 Task: Add a signature Kenneth Davis containing With sincere appreciation and gratitude, Kenneth Davis to email address softage.3@softage.net and add a folder Product development
Action: Mouse pressed left at (92, 107)
Screenshot: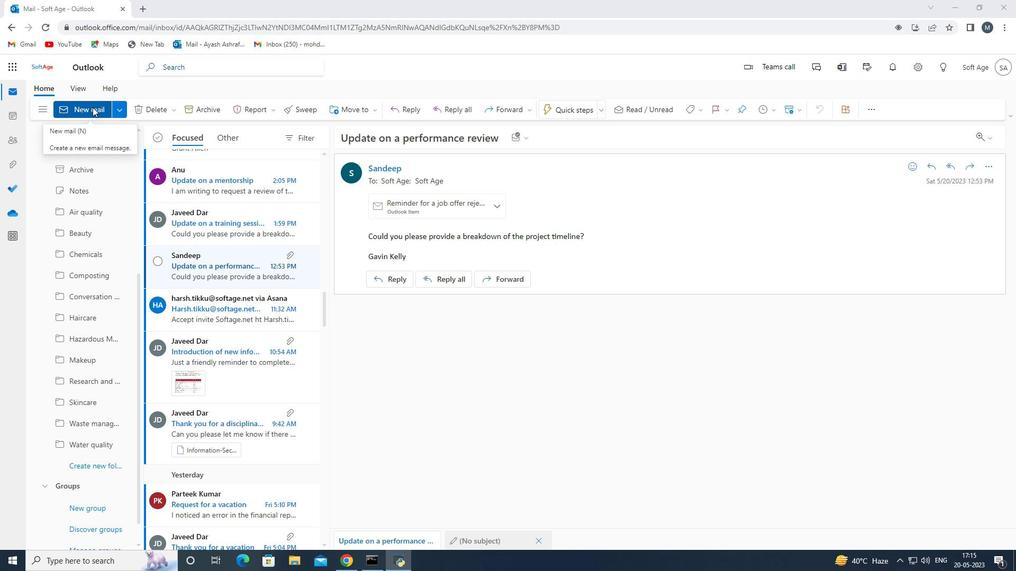 
Action: Mouse moved to (697, 111)
Screenshot: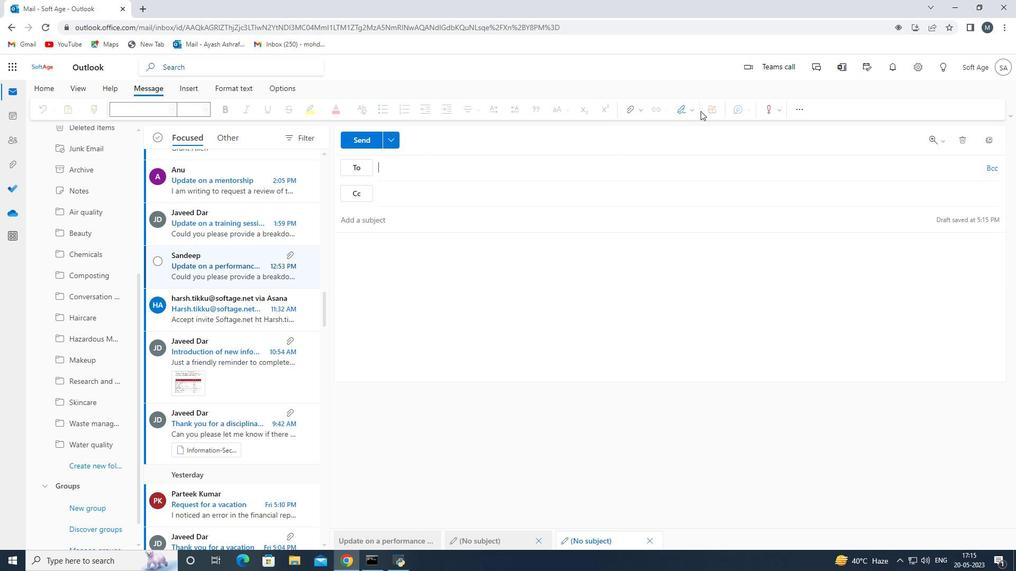 
Action: Mouse pressed left at (697, 111)
Screenshot: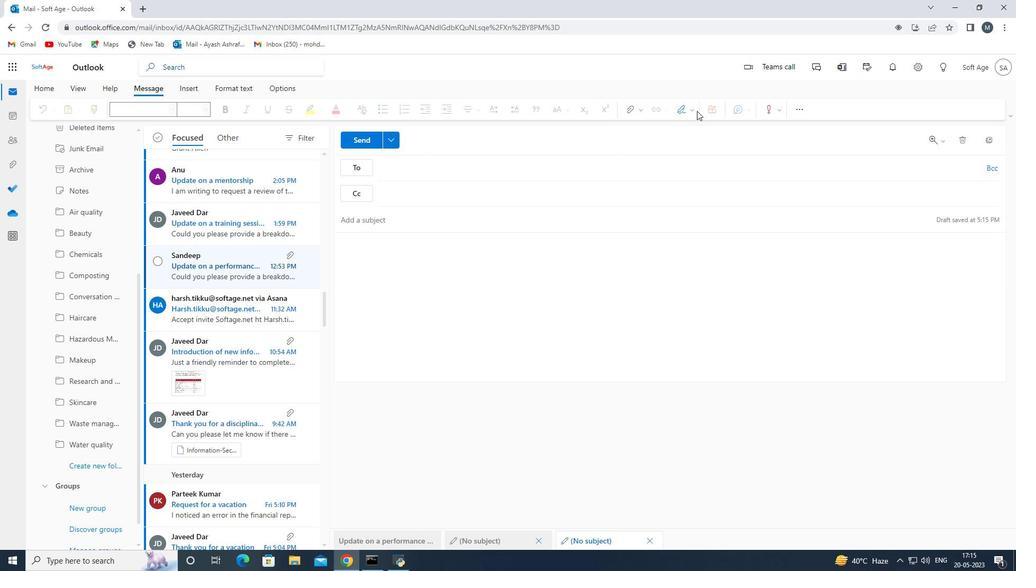 
Action: Mouse moved to (692, 112)
Screenshot: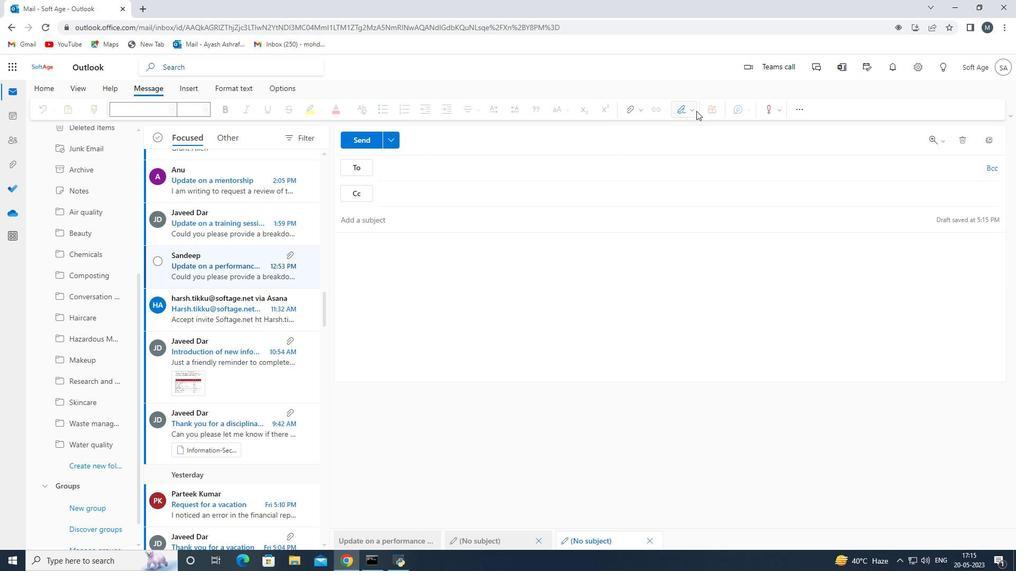 
Action: Mouse pressed left at (692, 112)
Screenshot: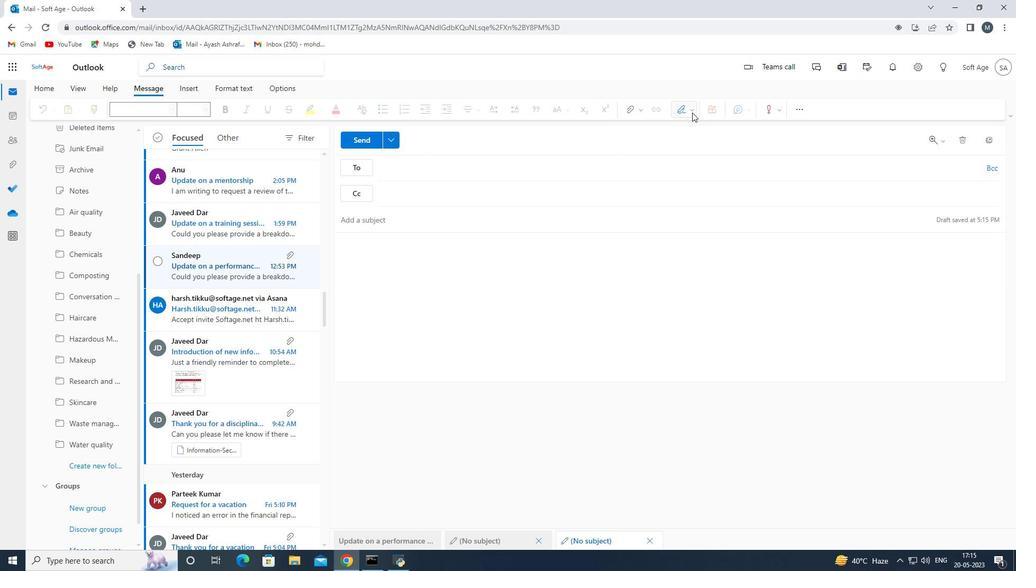
Action: Mouse moved to (665, 150)
Screenshot: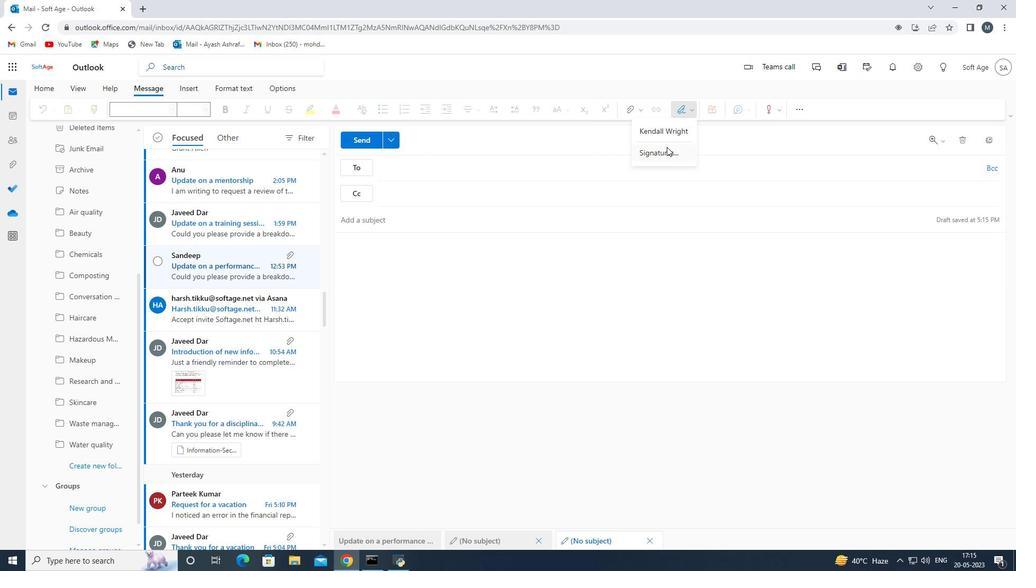 
Action: Mouse pressed left at (665, 150)
Screenshot: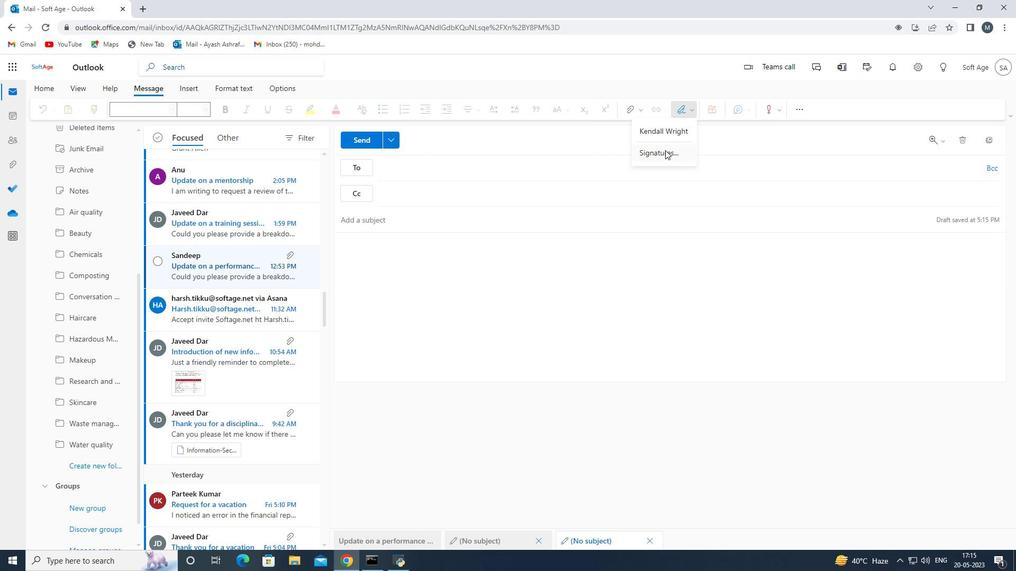 
Action: Mouse moved to (711, 192)
Screenshot: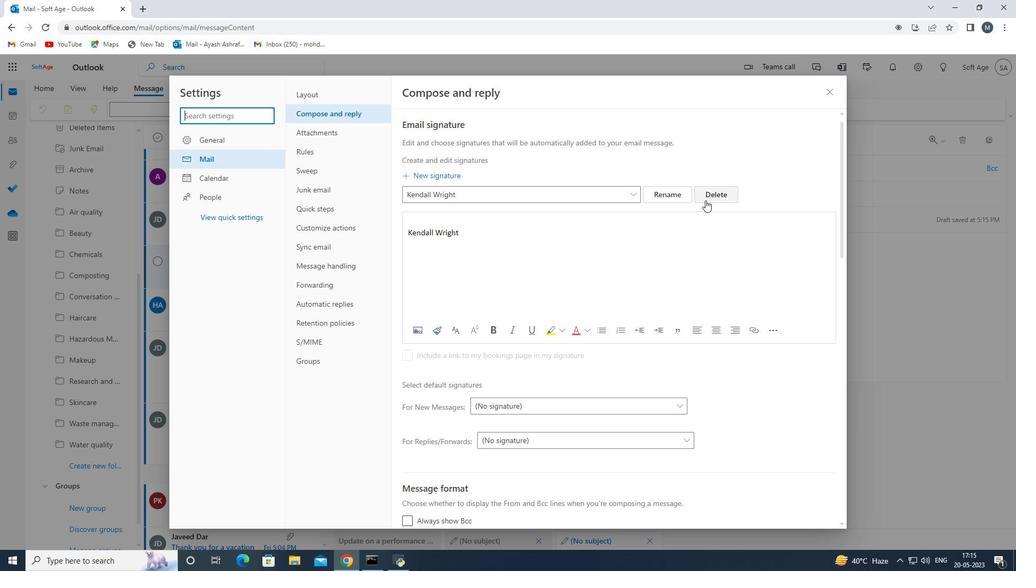 
Action: Mouse pressed left at (711, 192)
Screenshot: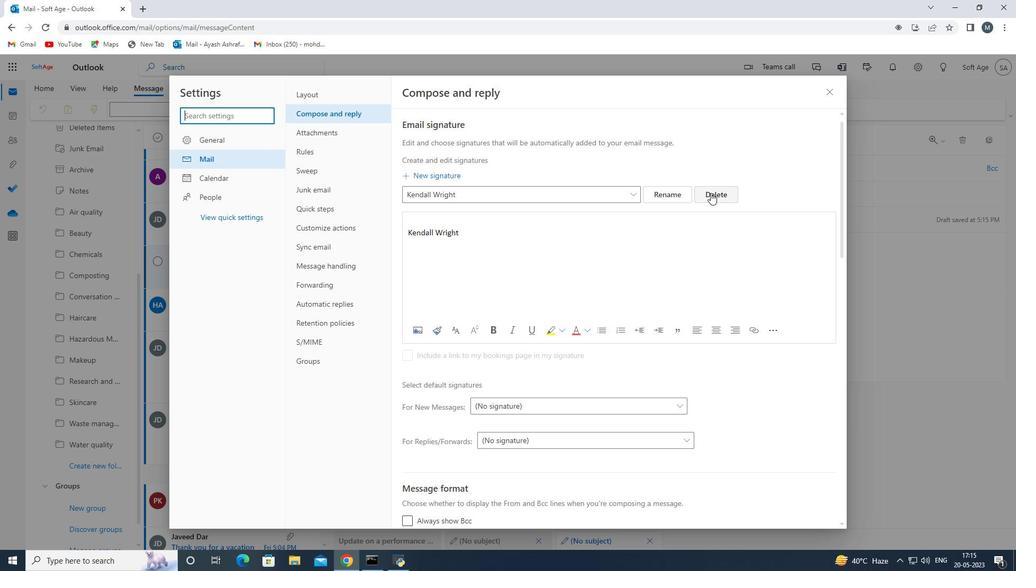 
Action: Mouse moved to (471, 195)
Screenshot: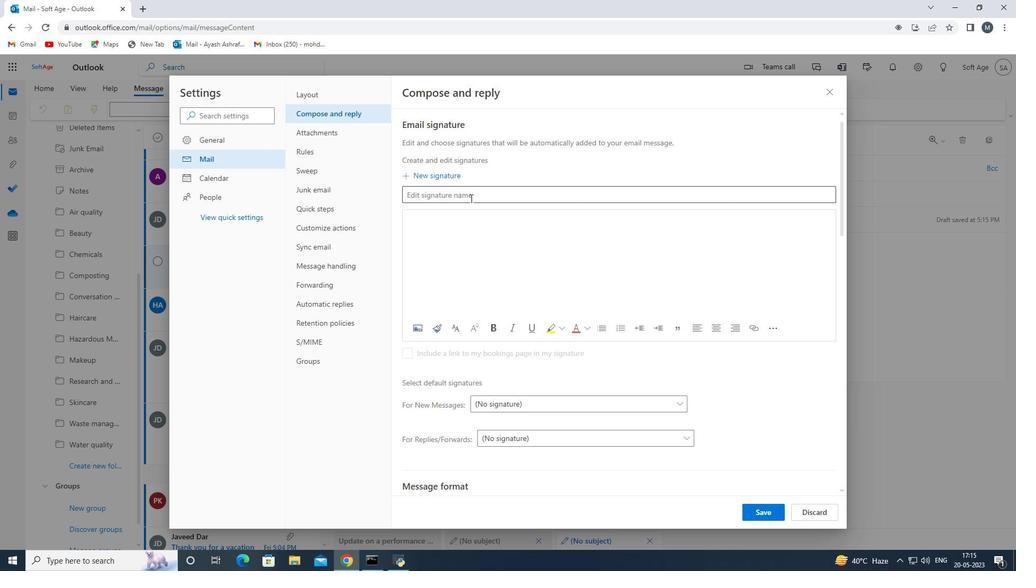 
Action: Mouse pressed left at (471, 195)
Screenshot: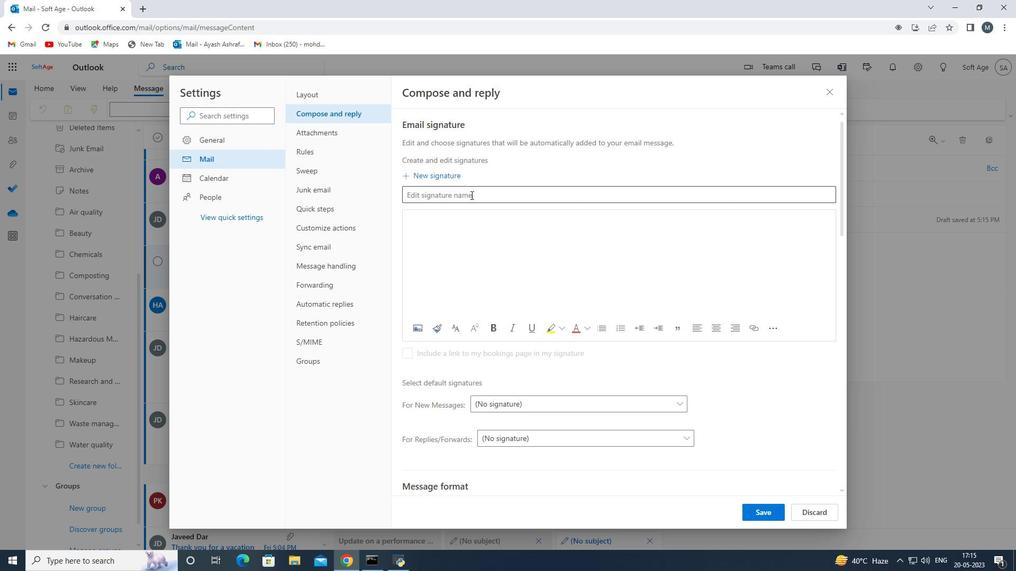 
Action: Key pressed <Key.shift>Kenneth<Key.space><Key.shift><Key.shift><Key.shift><Key.shift><Key.shift><Key.shift><Key.shift><Key.shift><Key.shift>Davu<Key.backspace>is<Key.space>
Screenshot: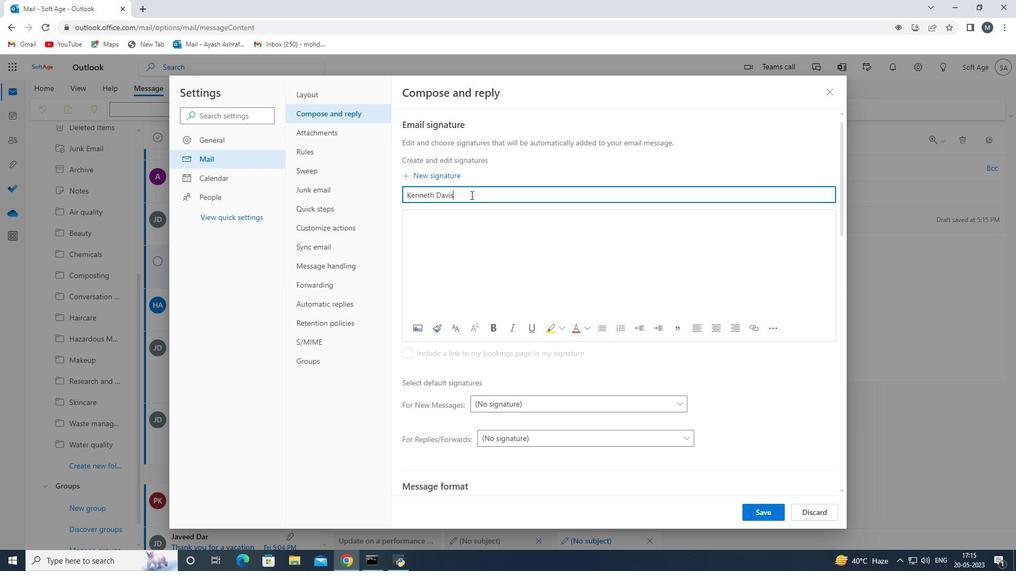 
Action: Mouse moved to (471, 226)
Screenshot: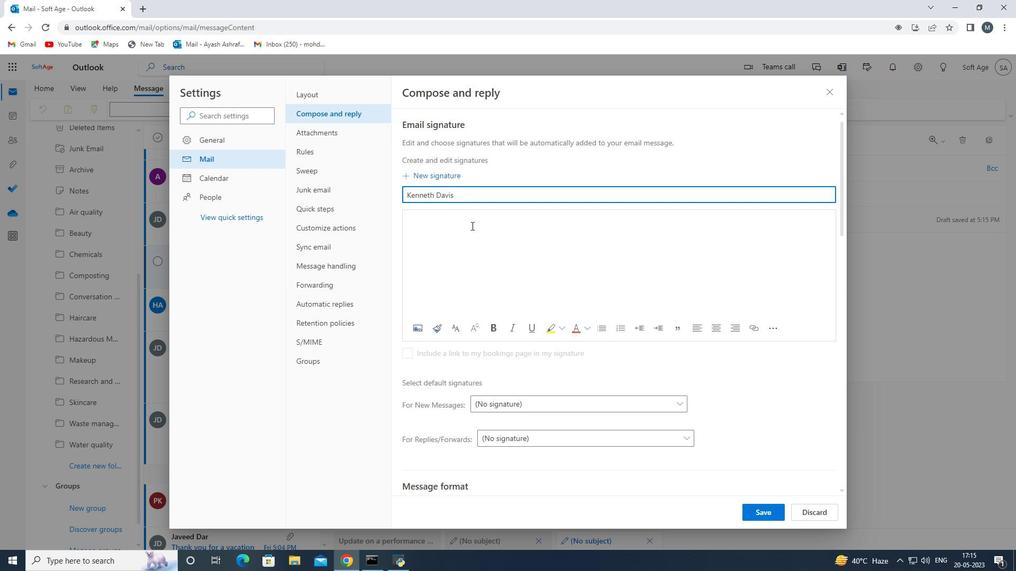 
Action: Mouse pressed left at (471, 226)
Screenshot: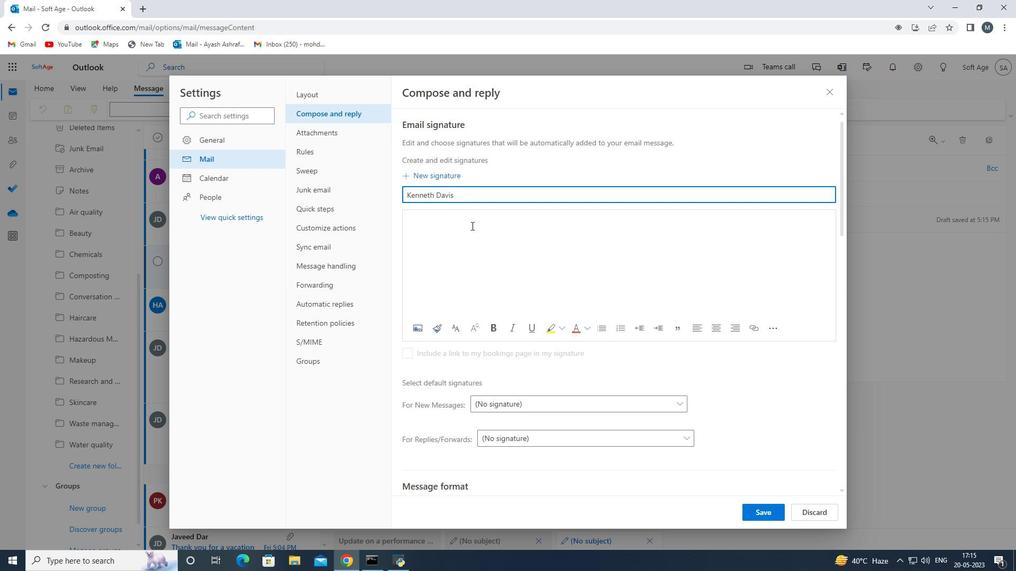 
Action: Key pressed <Key.enter><Key.shift>Kenneth<Key.space><Key.shift><Key.shift><Key.shift><Key.shift><Key.shift><Key.shift><Key.shift><Key.shift><Key.shift>Davis<Key.space>
Screenshot: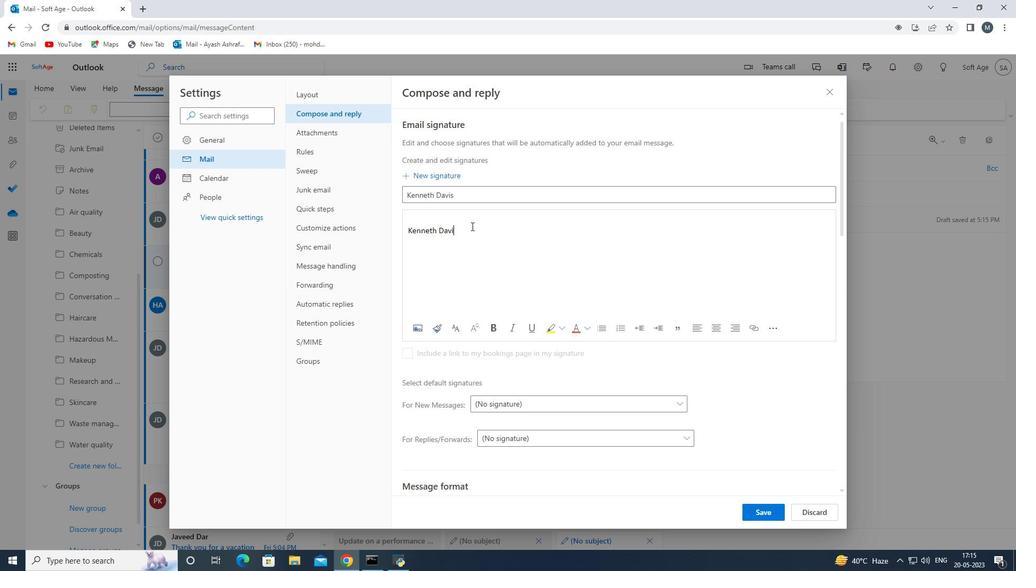 
Action: Mouse moved to (767, 521)
Screenshot: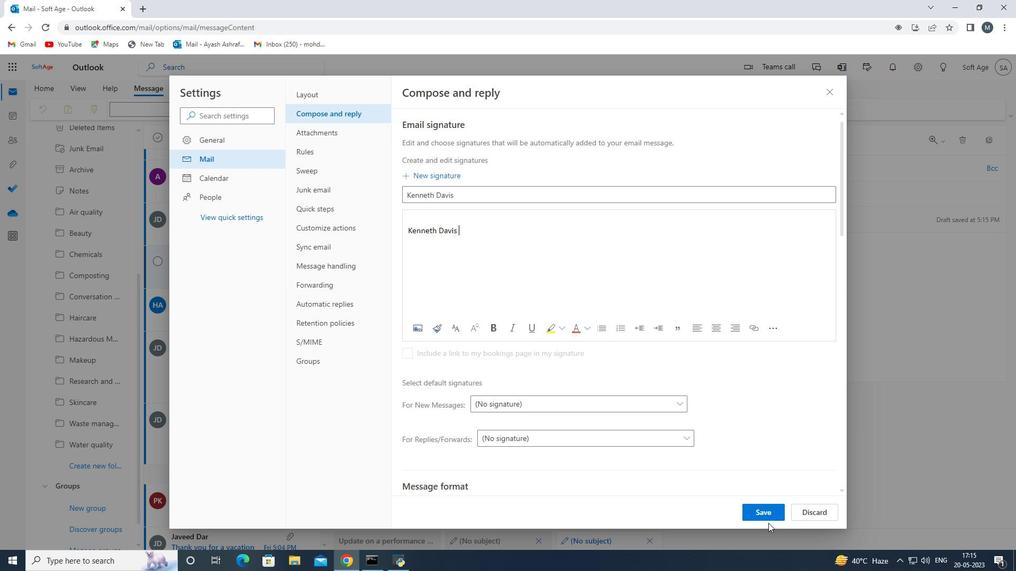 
Action: Mouse pressed left at (767, 521)
Screenshot: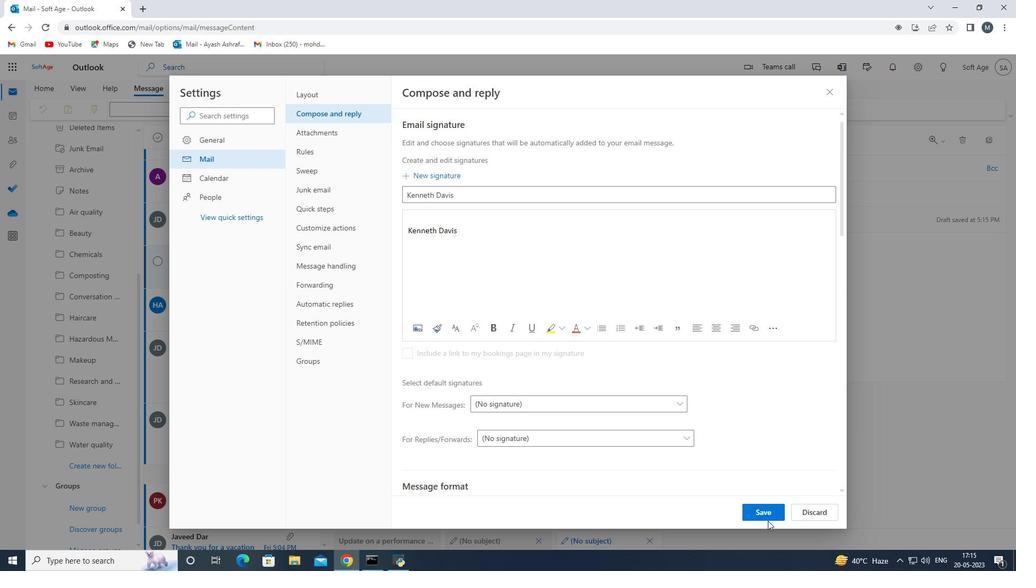 
Action: Mouse moved to (767, 514)
Screenshot: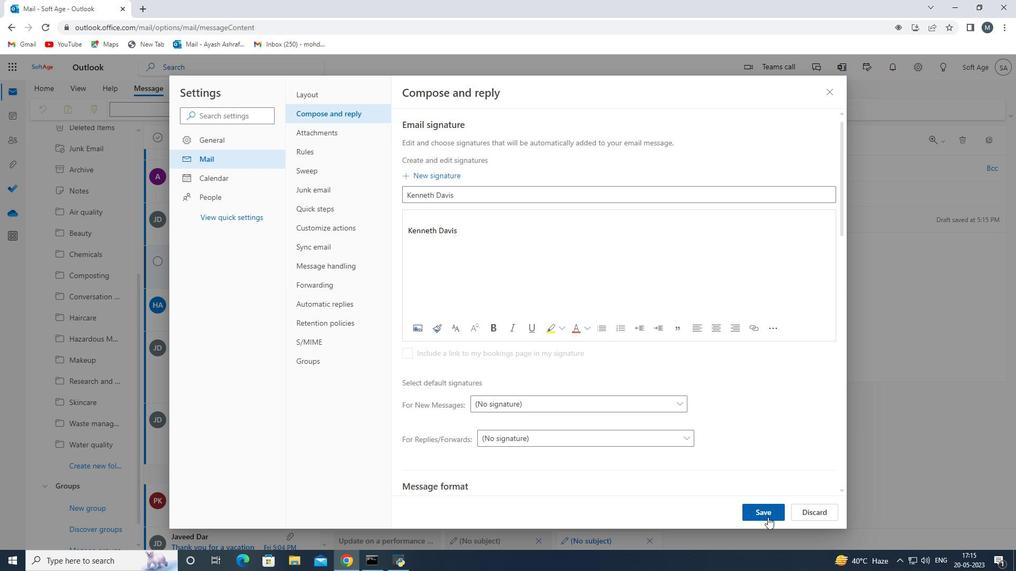 
Action: Mouse pressed left at (767, 514)
Screenshot: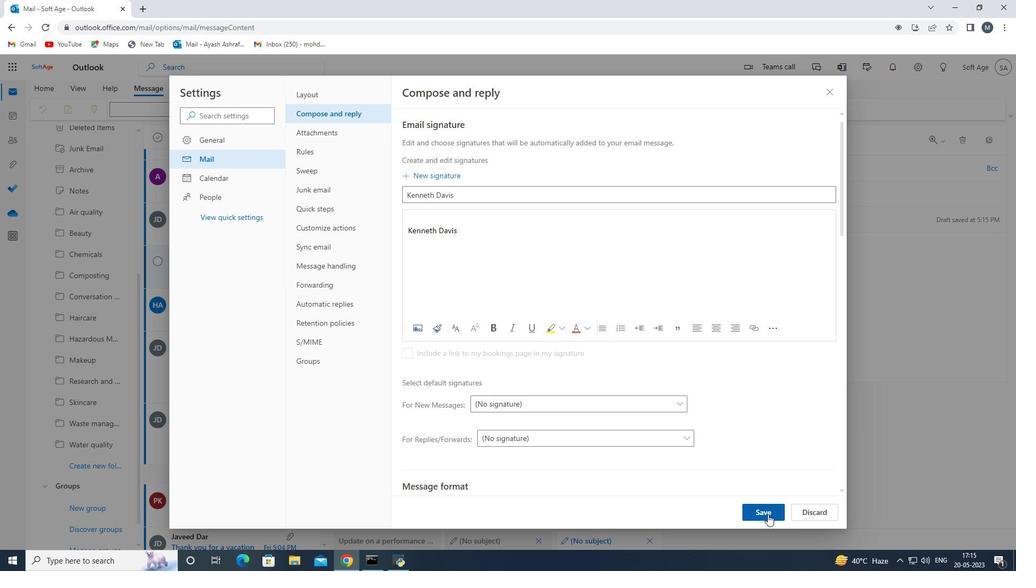 
Action: Mouse moved to (827, 91)
Screenshot: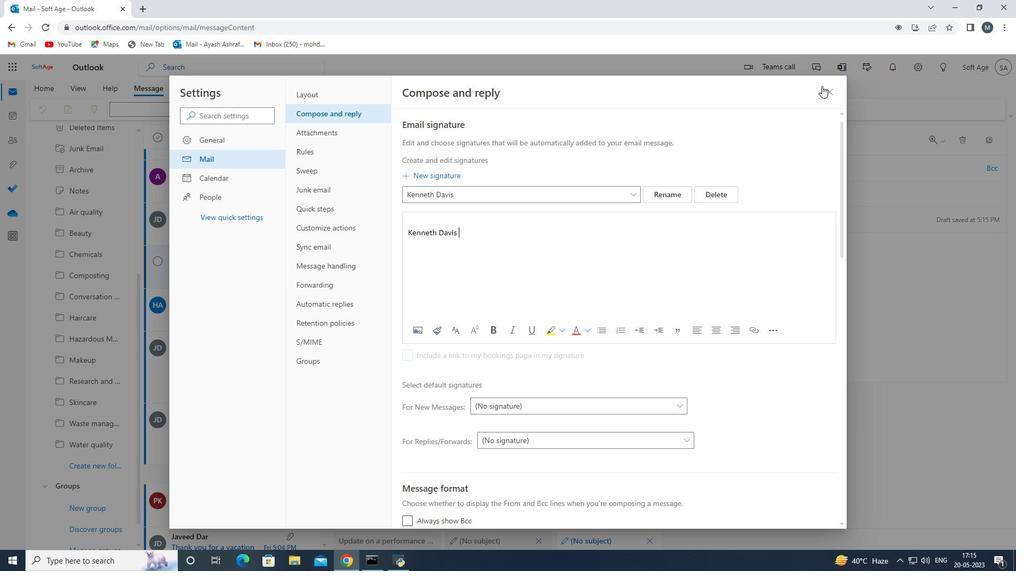 
Action: Mouse pressed left at (827, 91)
Screenshot: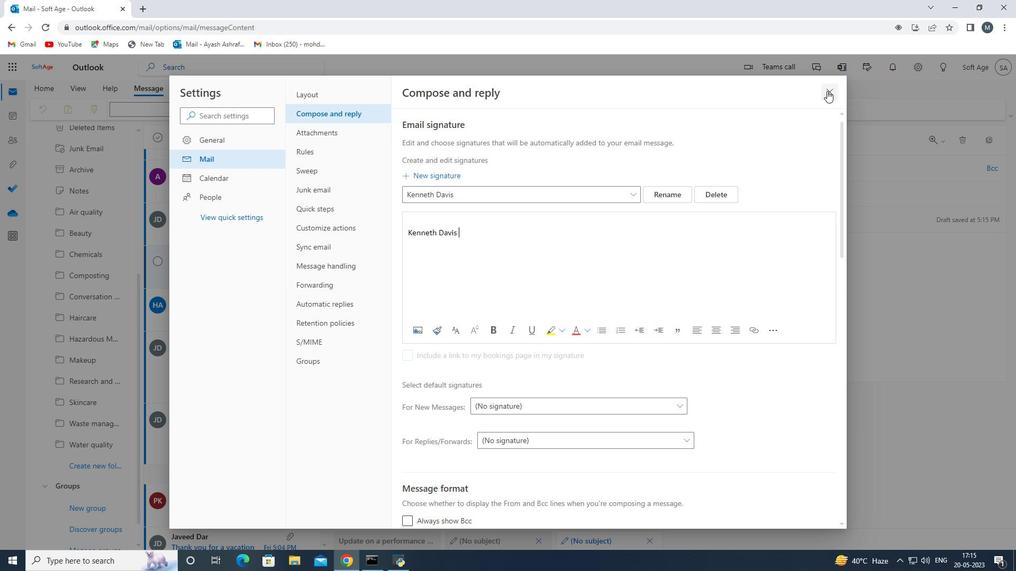
Action: Mouse moved to (411, 266)
Screenshot: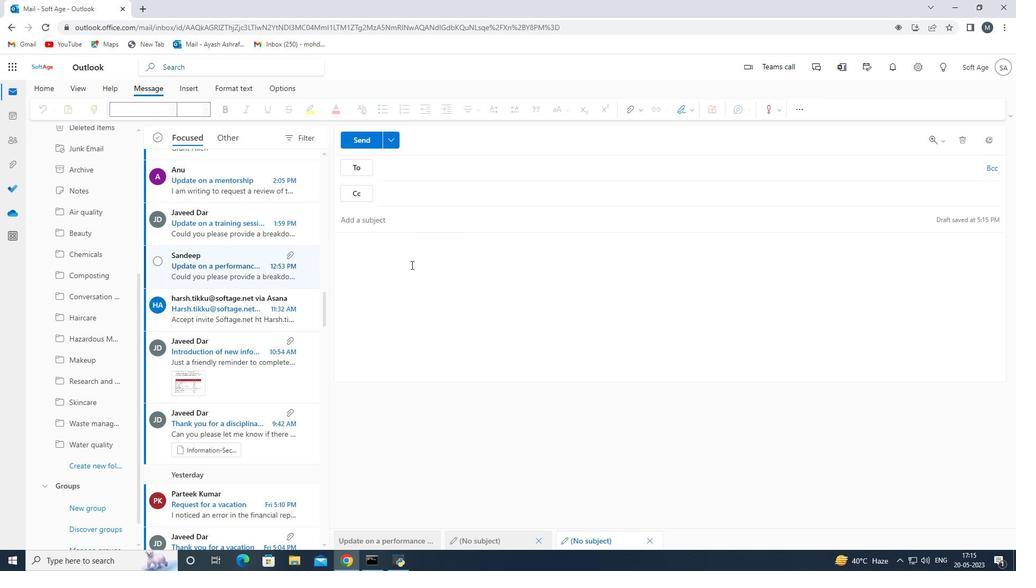 
Action: Mouse pressed left at (411, 266)
Screenshot: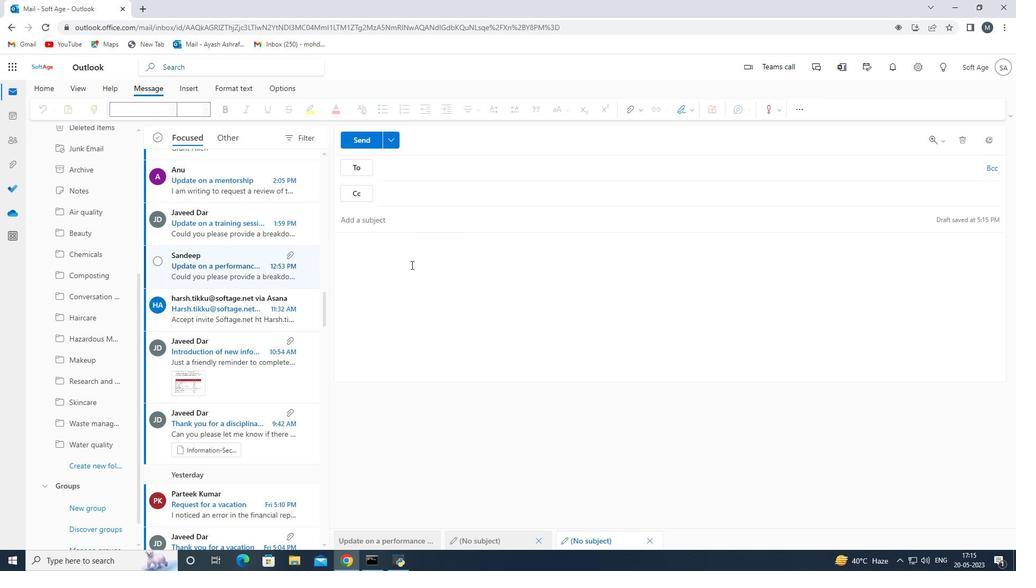 
Action: Mouse moved to (689, 114)
Screenshot: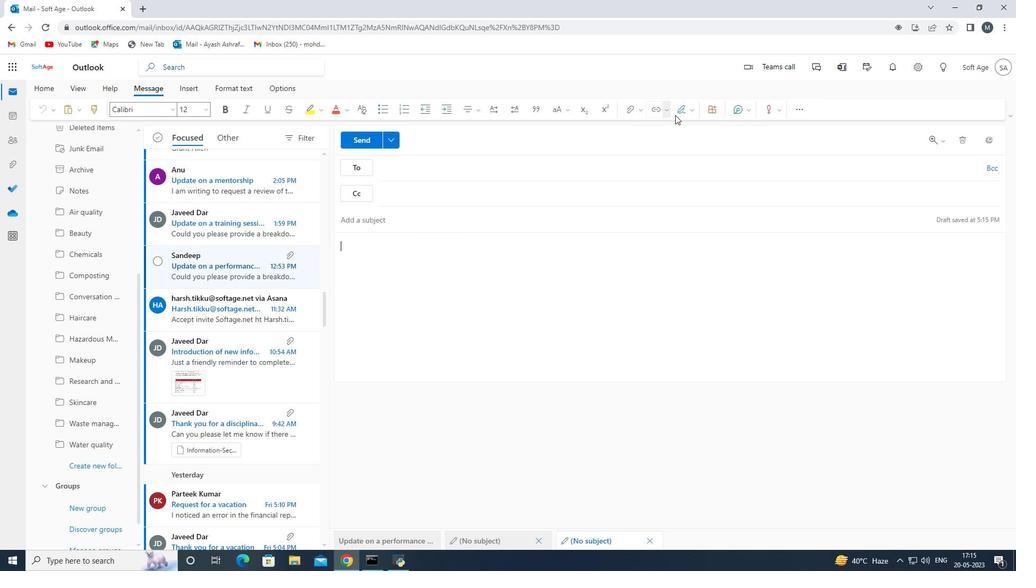 
Action: Mouse pressed left at (689, 114)
Screenshot: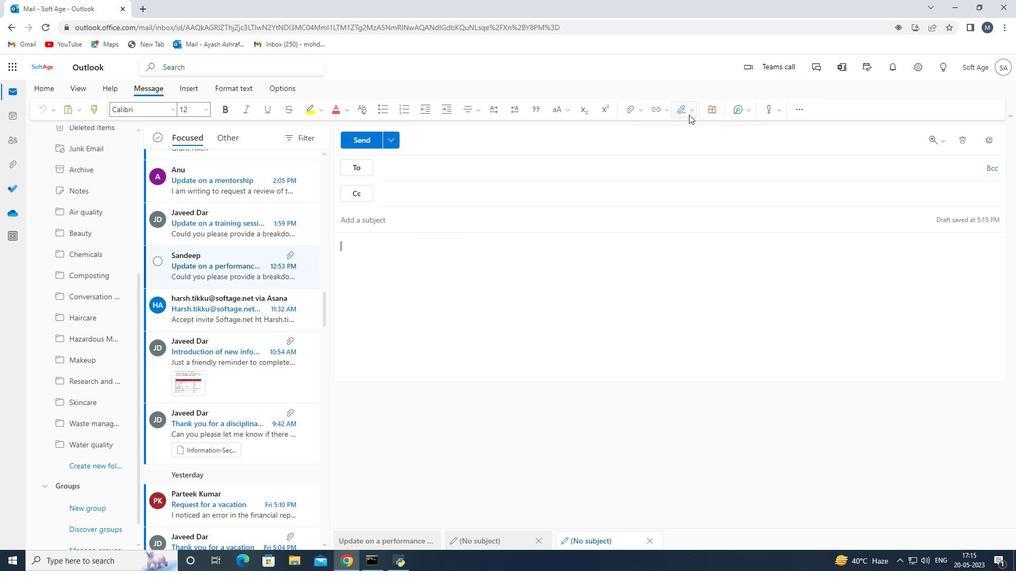 
Action: Mouse moved to (663, 136)
Screenshot: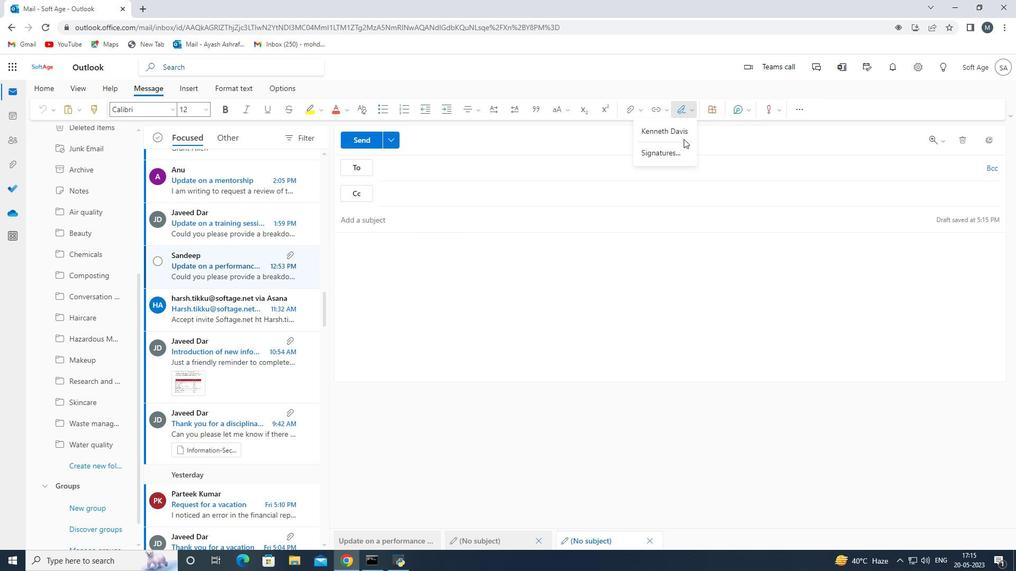 
Action: Mouse pressed left at (663, 136)
Screenshot: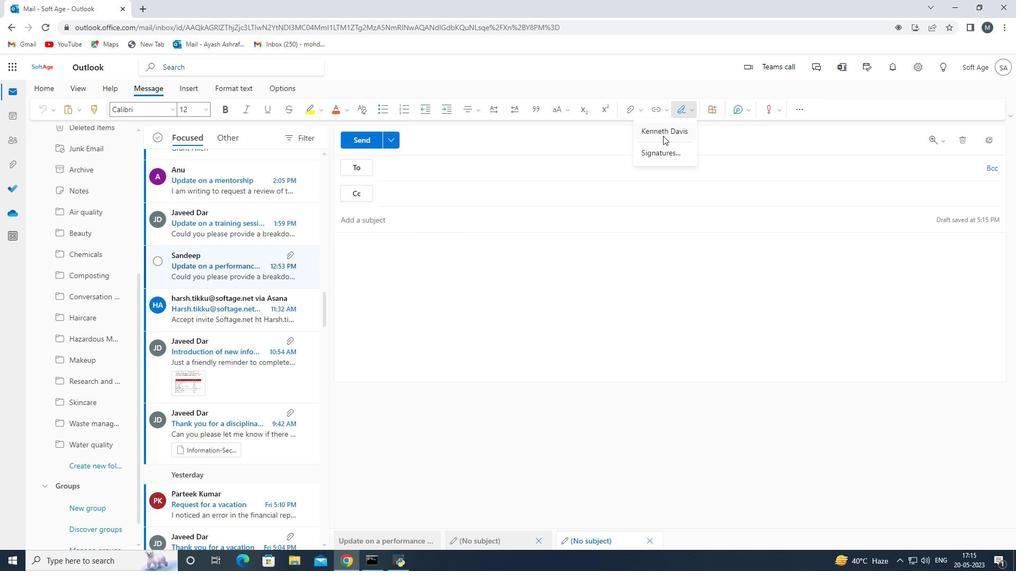 
Action: Mouse moved to (392, 251)
Screenshot: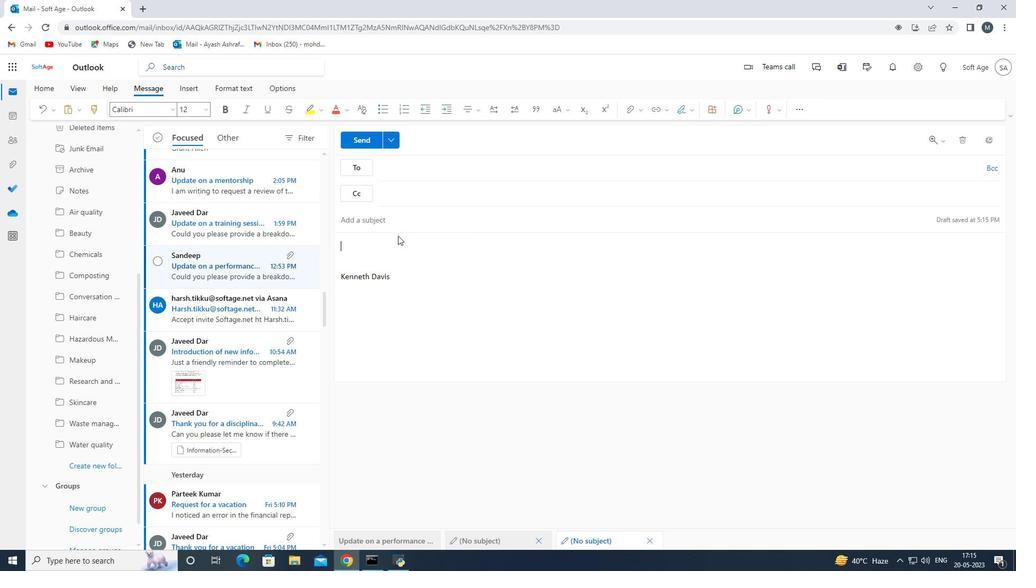 
Action: Key pressed <Key.shift>Sincere<Key.space>appreciation<Key.space>and<Key.space>gratitude<Key.space><Key.backspace>,<Key.space><Key.shift>Kenneth<Key.space><Key.shift><Key.shift><Key.shift><Key.shift><Key.shift><Key.shift><Key.shift><Key.shift><Key.shift><Key.shift><Key.shift><Key.shift><Key.shift><Key.shift><Key.shift><Key.shift><Key.shift><Key.shift><Key.shift><Key.shift><Key.shift><Key.shift><Key.shift><Key.shift><Key.shift><Key.shift><Key.shift><Key.shift><Key.shift><Key.shift><Key.shift><Key.shift>Davis<Key.space>
Screenshot: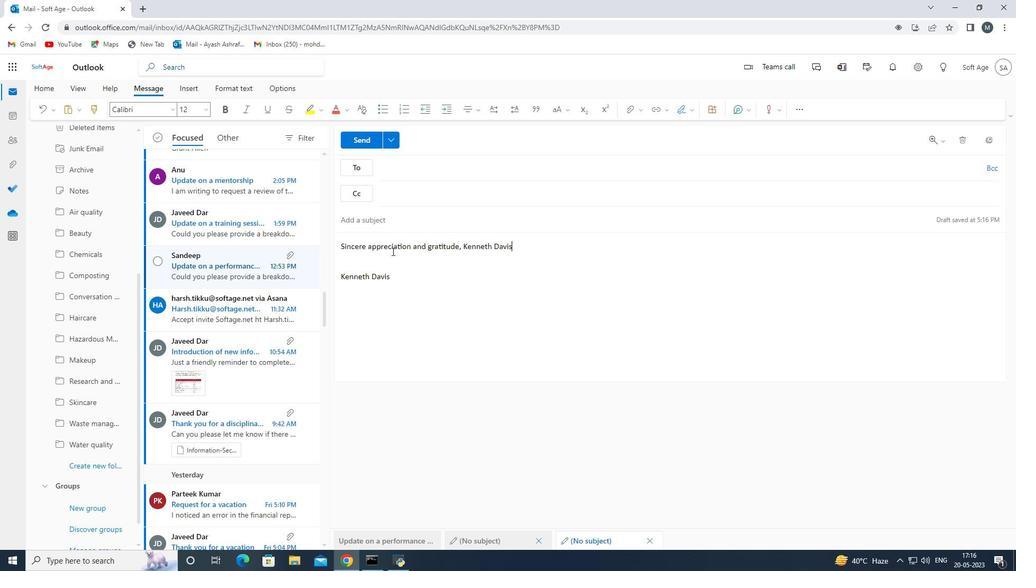 
Action: Mouse moved to (421, 165)
Screenshot: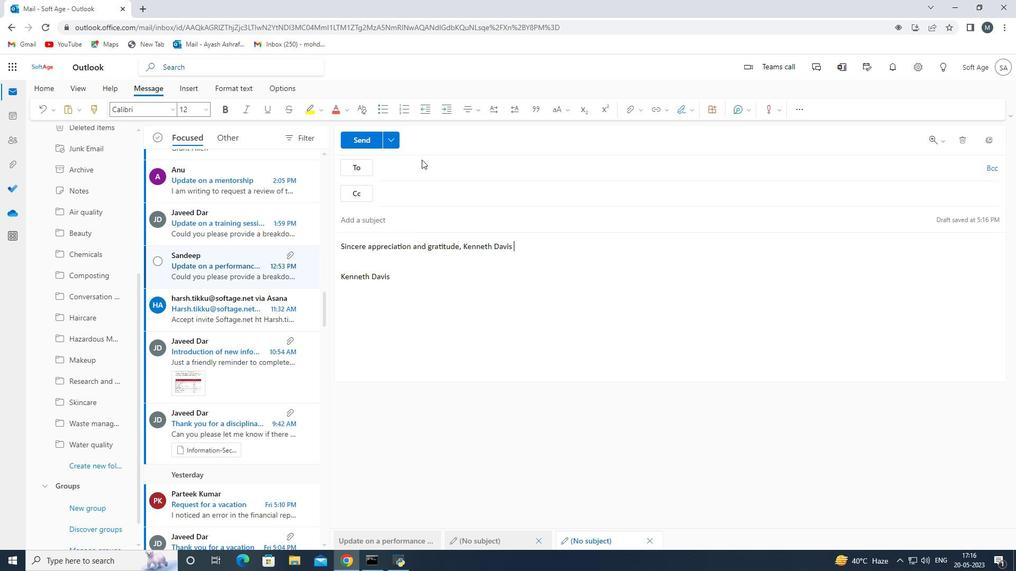 
Action: Mouse pressed left at (421, 165)
Screenshot: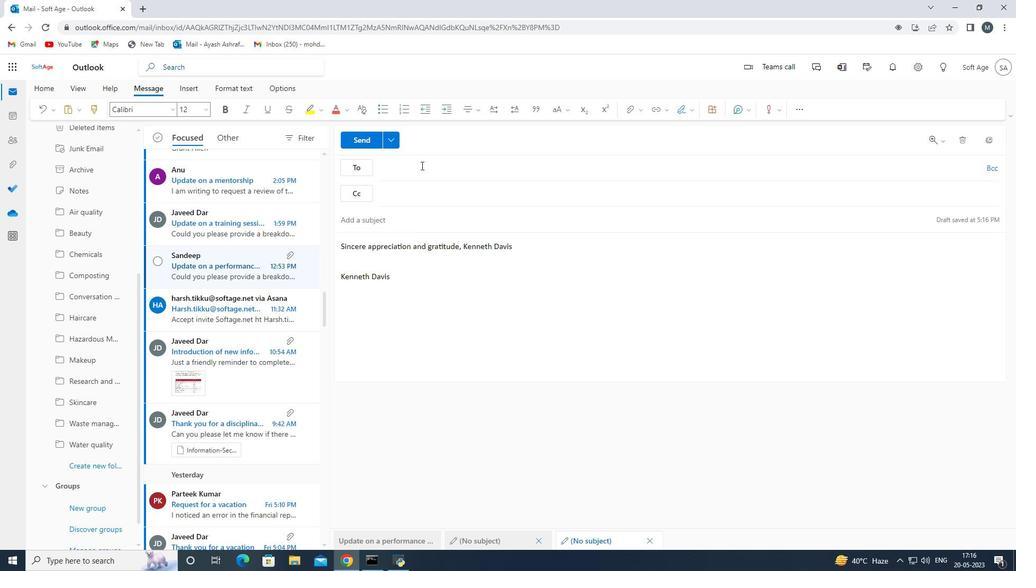
Action: Key pressed <Key.shift><Key.shift><Key.shift><Key.shift>Sottage.3
Screenshot: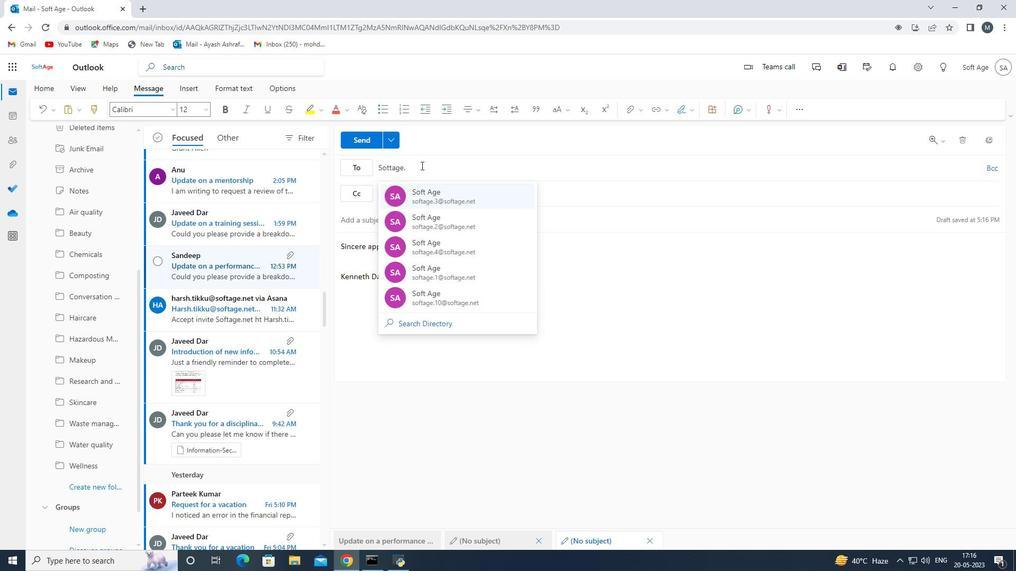 
Action: Mouse moved to (444, 204)
Screenshot: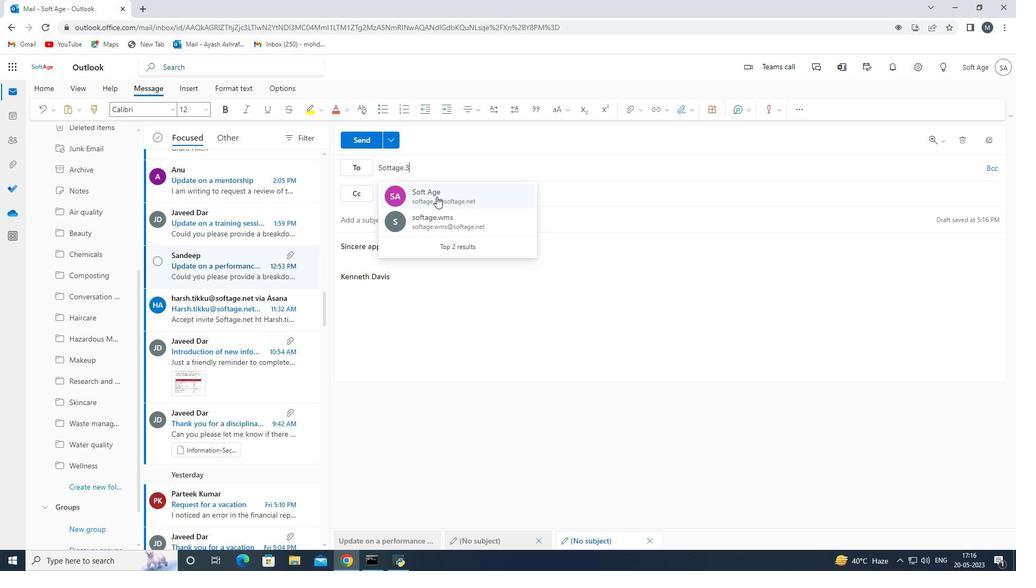 
Action: Mouse pressed left at (444, 204)
Screenshot: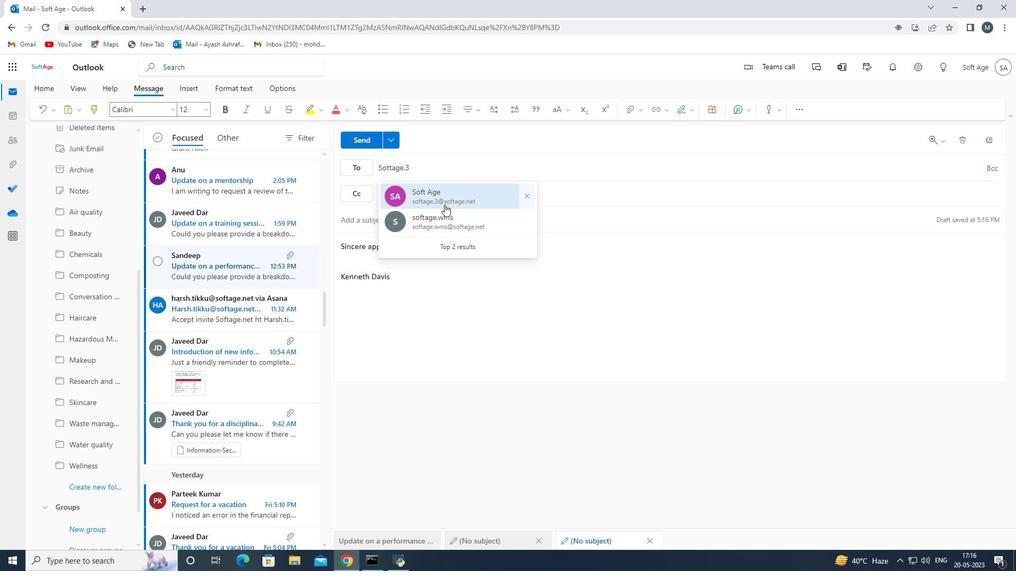 
Action: Mouse moved to (73, 456)
Screenshot: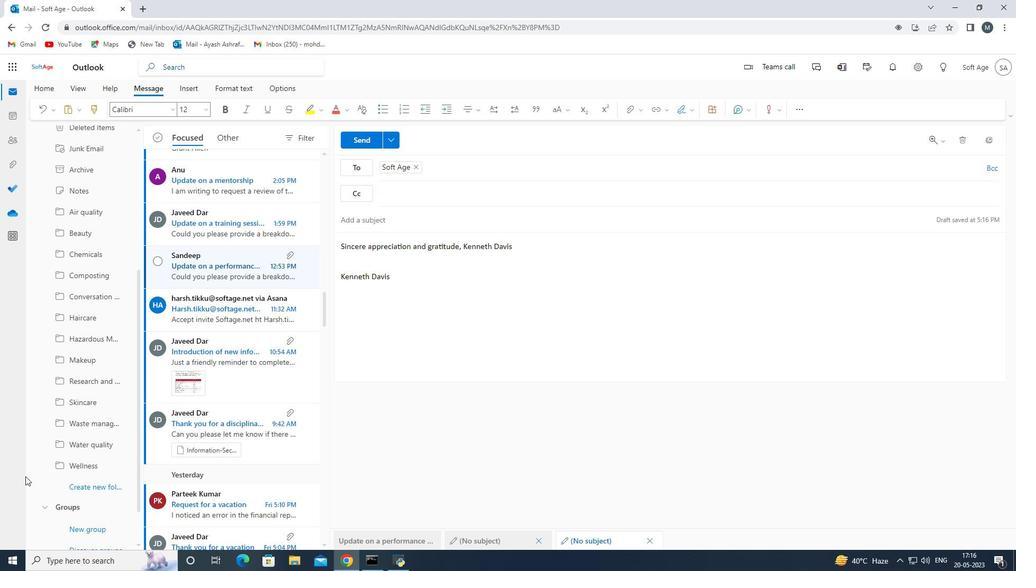 
Action: Mouse scrolled (73, 455) with delta (0, 0)
Screenshot: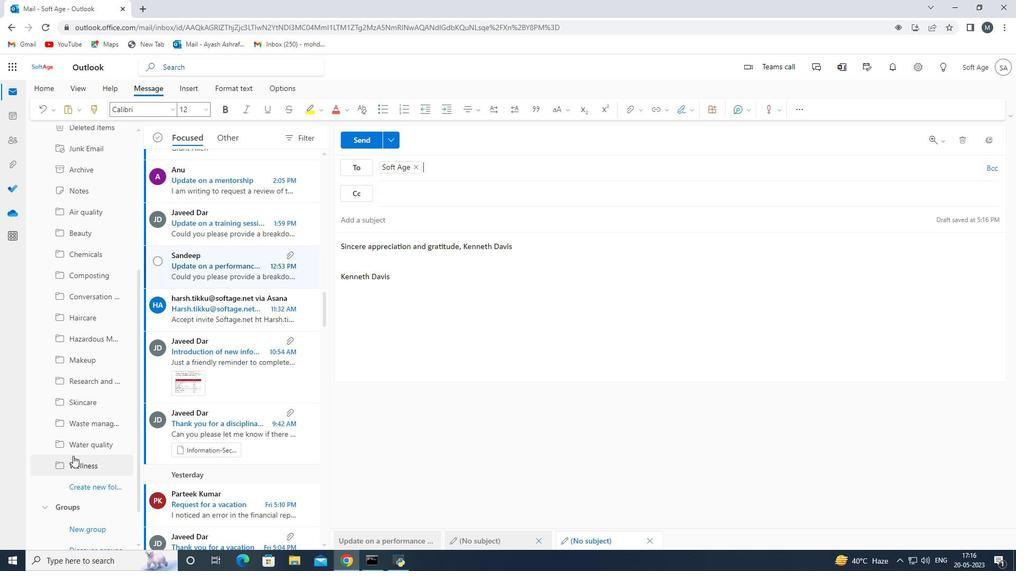 
Action: Mouse scrolled (73, 455) with delta (0, 0)
Screenshot: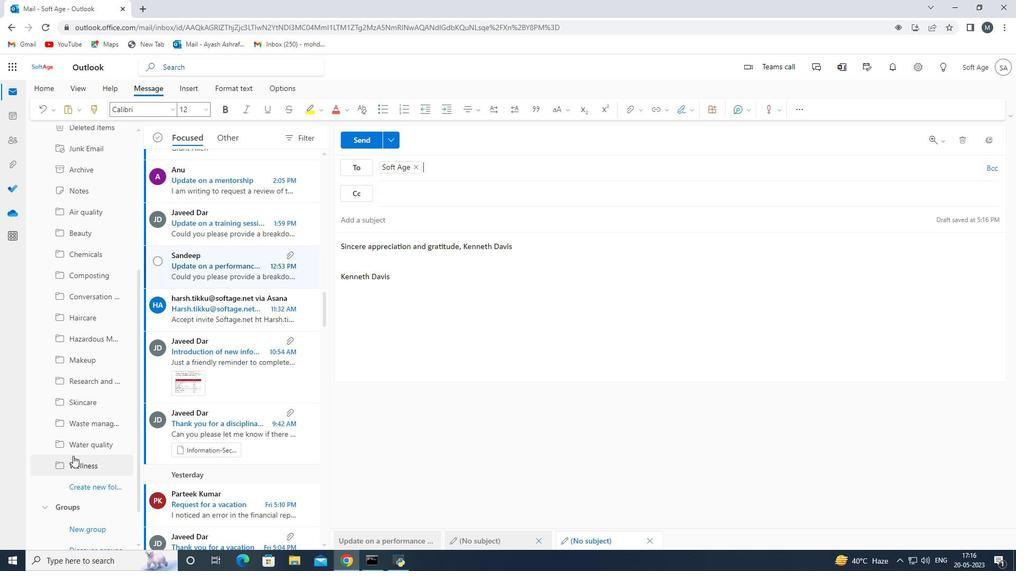 
Action: Mouse moved to (82, 447)
Screenshot: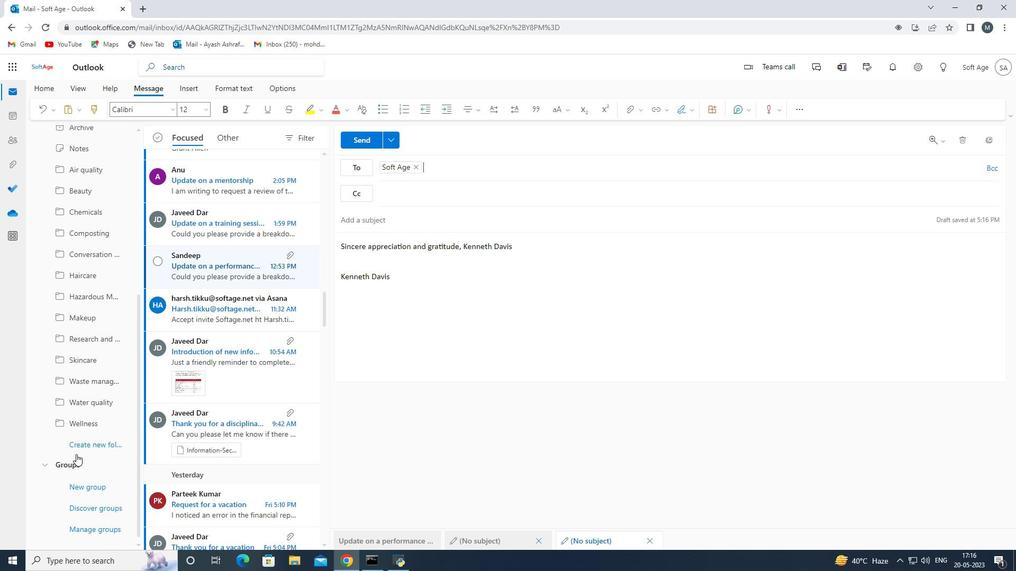 
Action: Mouse pressed left at (82, 447)
Screenshot: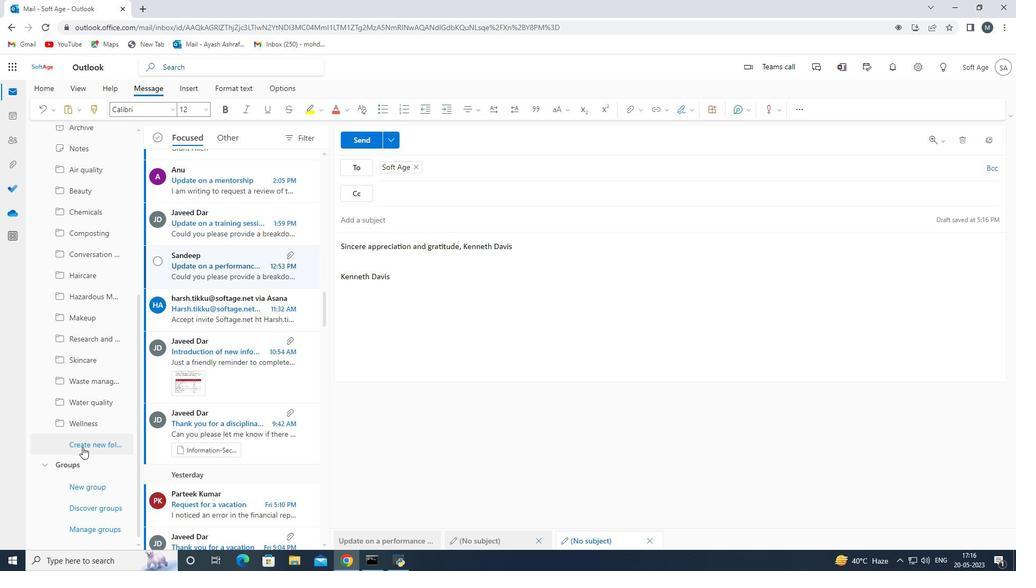 
Action: Mouse moved to (80, 444)
Screenshot: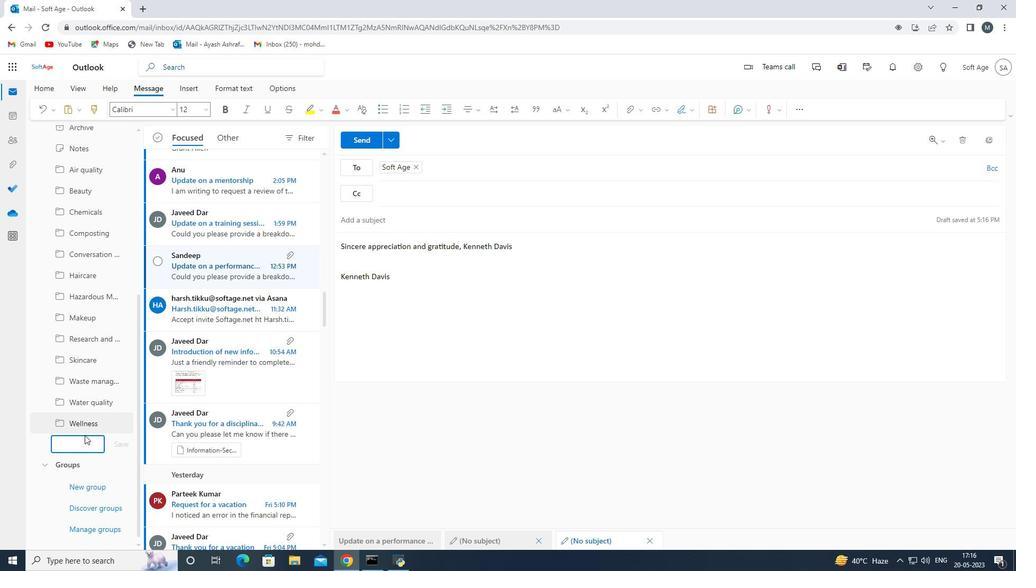 
Action: Mouse pressed left at (80, 444)
Screenshot: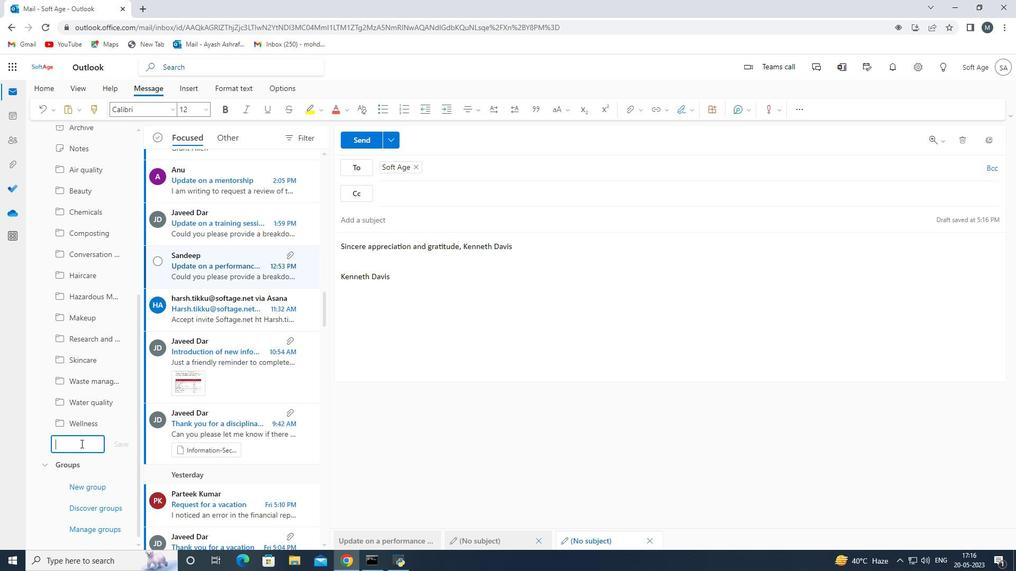 
Action: Mouse moved to (83, 445)
Screenshot: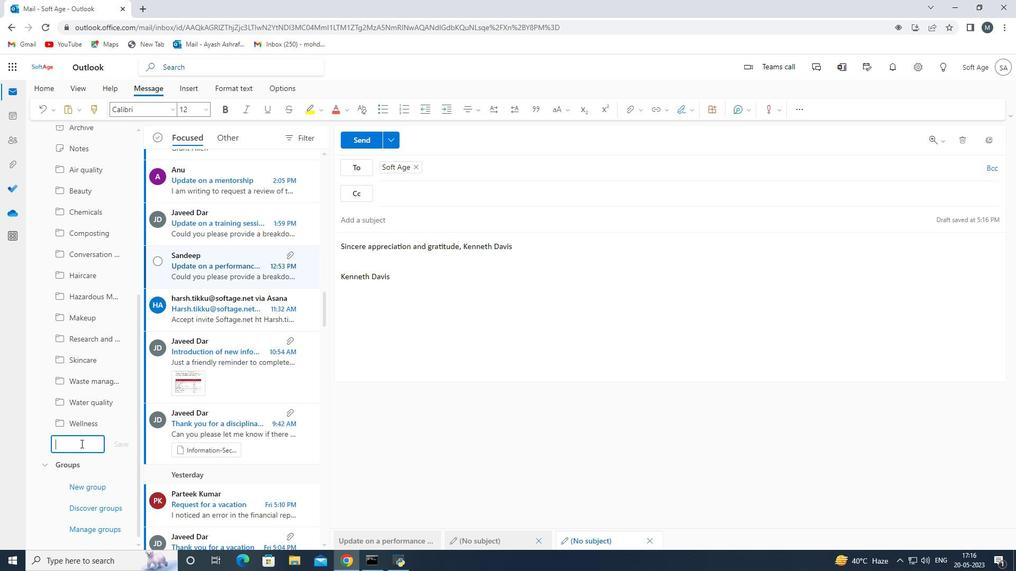 
Action: Key pressed <Key.shift>Product<Key.space>developmen
Screenshot: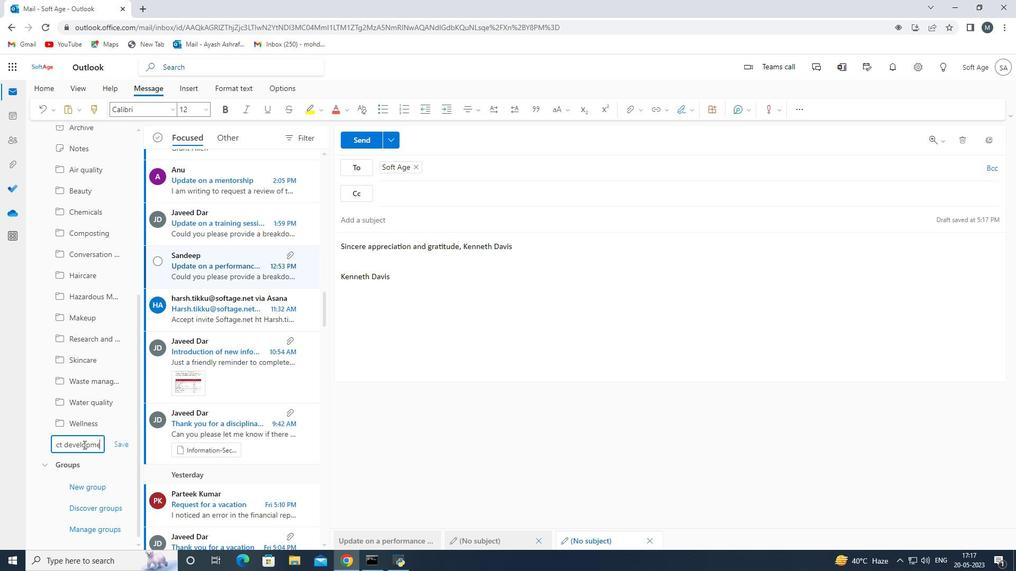 
Action: Mouse moved to (84, 445)
Screenshot: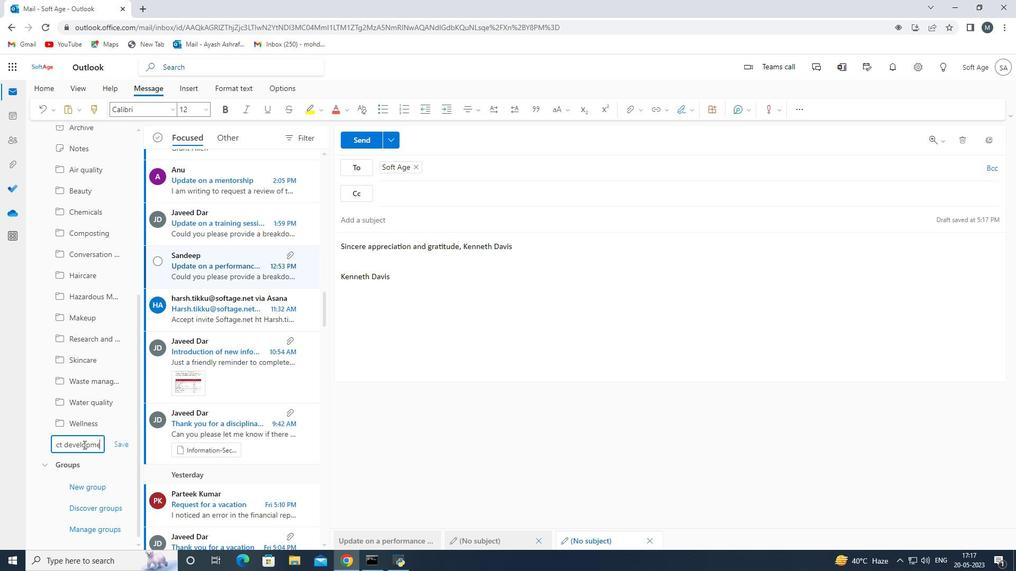
Action: Key pressed t<Key.space>
Screenshot: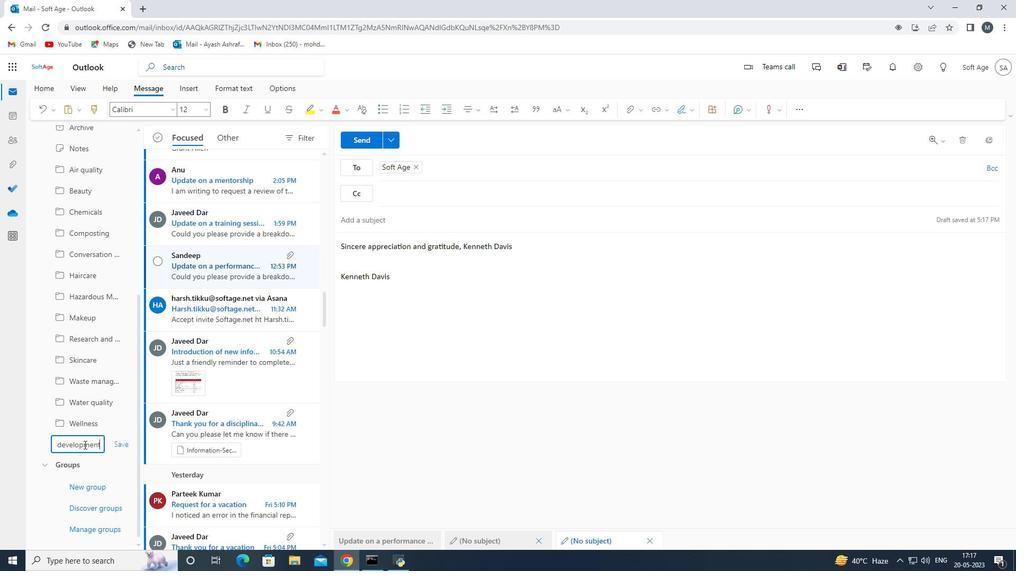 
Action: Mouse moved to (125, 446)
Screenshot: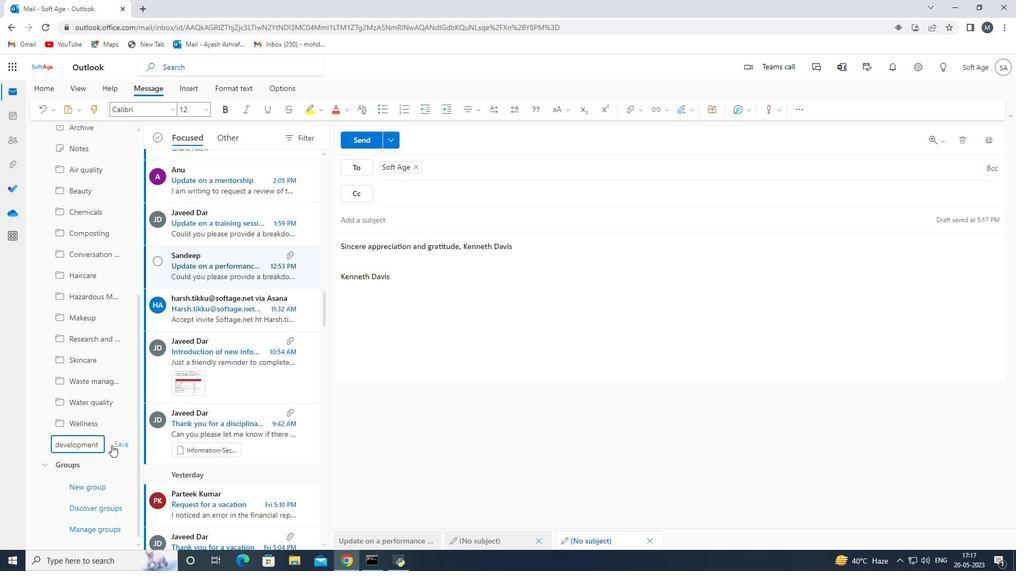 
Action: Mouse pressed left at (125, 446)
Screenshot: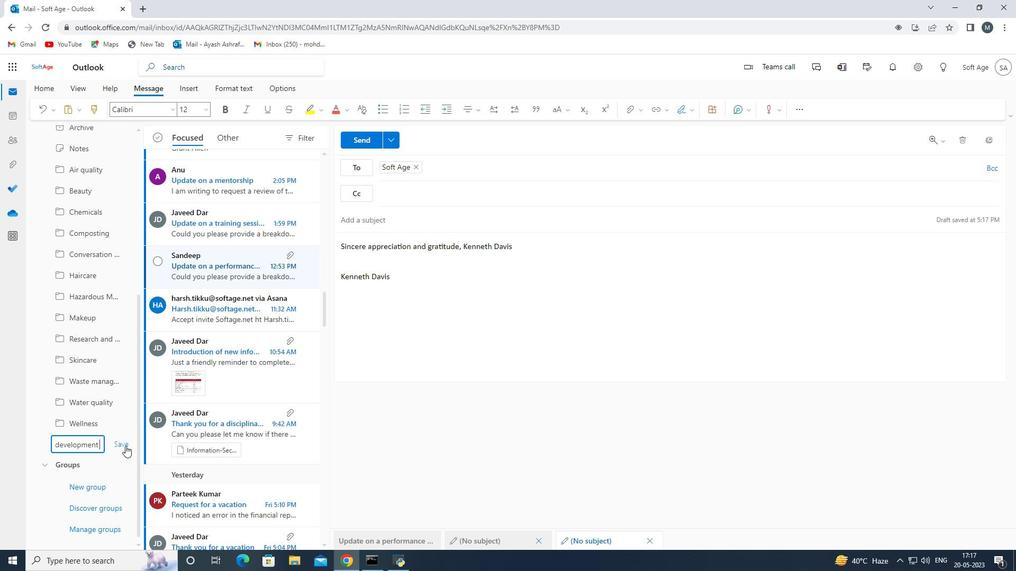 
Action: Mouse moved to (391, 306)
Screenshot: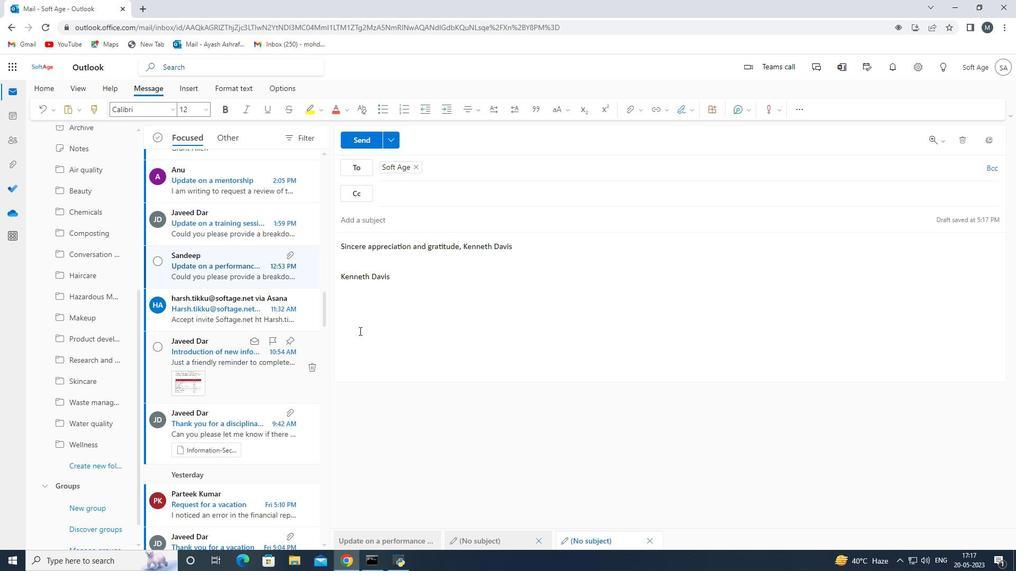 
Action: Mouse scrolled (391, 306) with delta (0, 0)
Screenshot: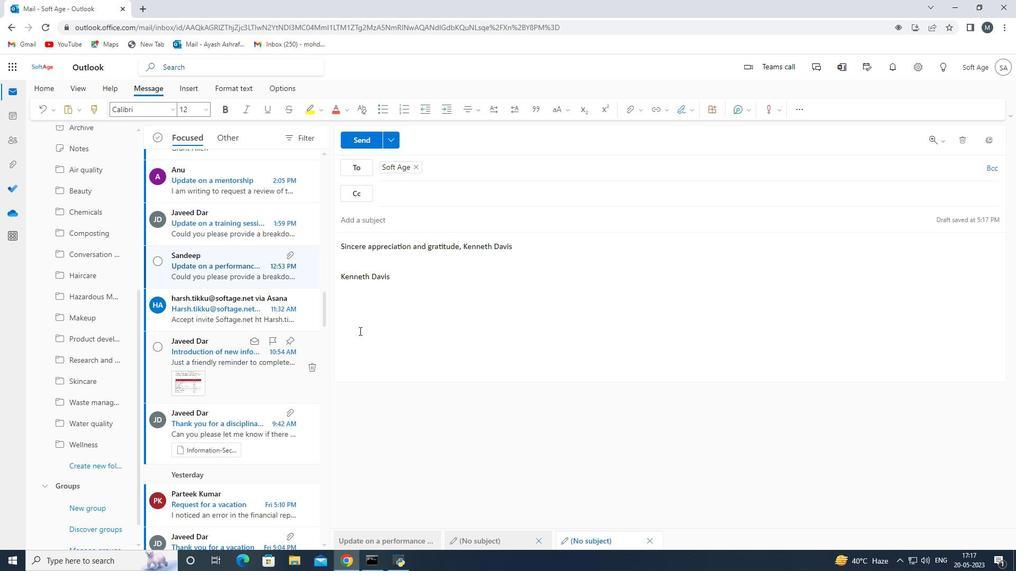 
Action: Mouse scrolled (391, 306) with delta (0, 0)
Screenshot: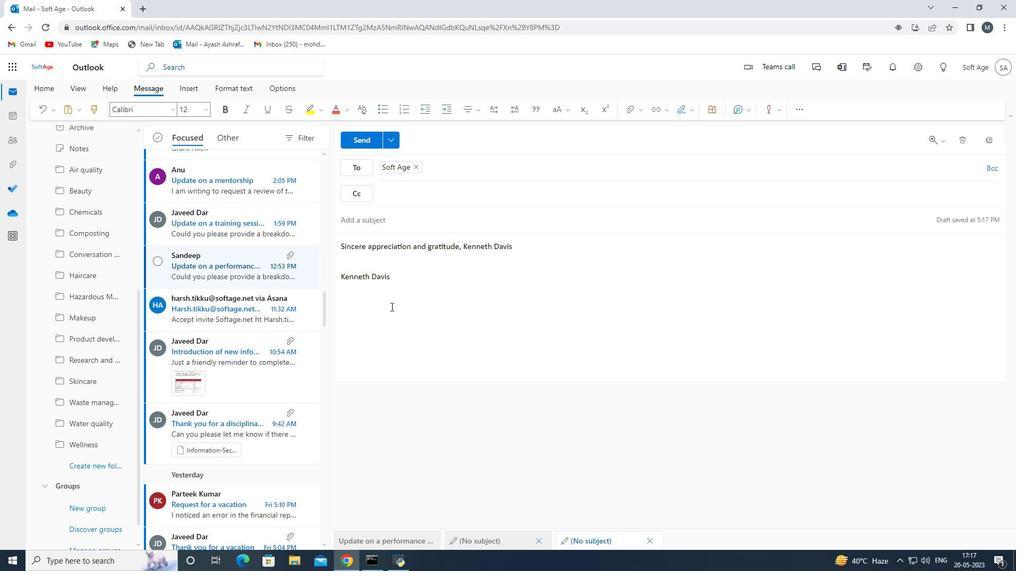 
Action: Mouse scrolled (391, 306) with delta (0, 0)
Screenshot: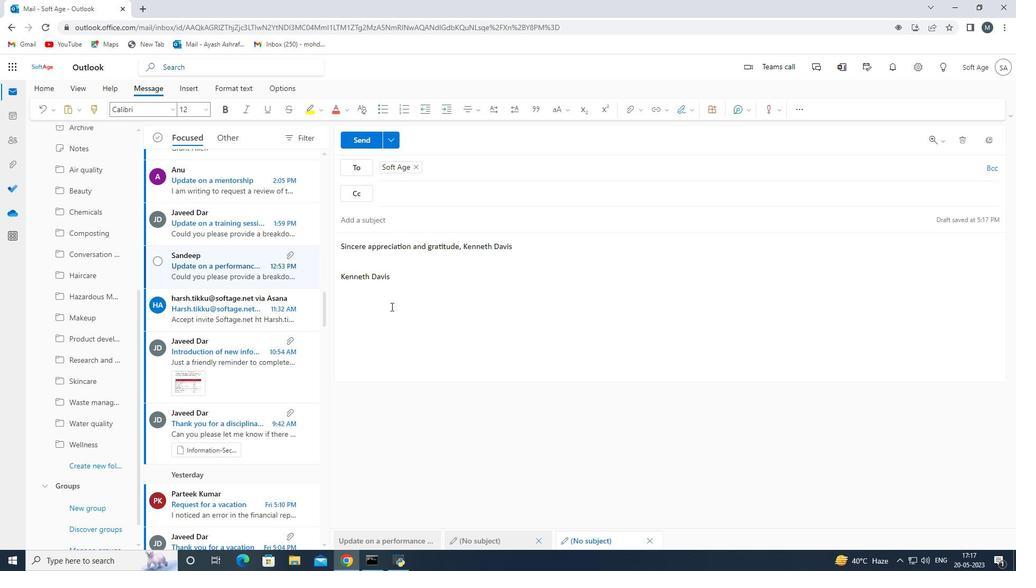 
Action: Mouse scrolled (391, 306) with delta (0, 0)
Screenshot: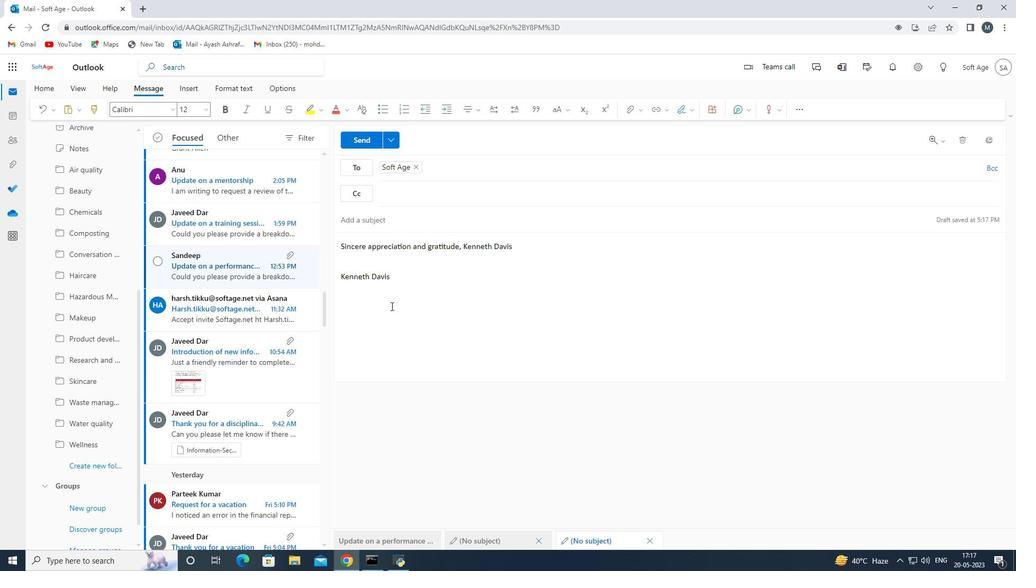 
Action: Mouse moved to (361, 145)
Screenshot: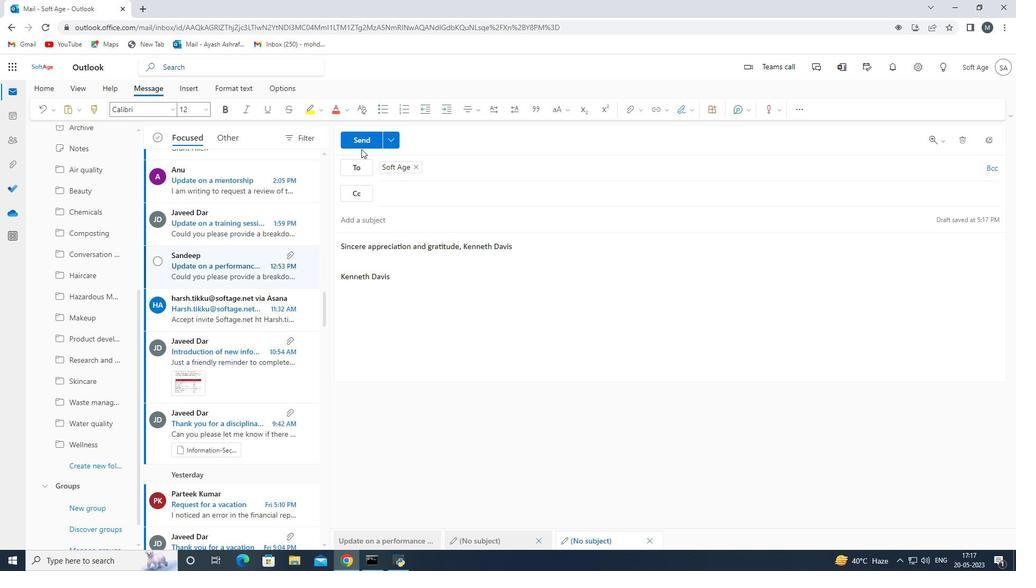 
Action: Mouse pressed left at (361, 145)
Screenshot: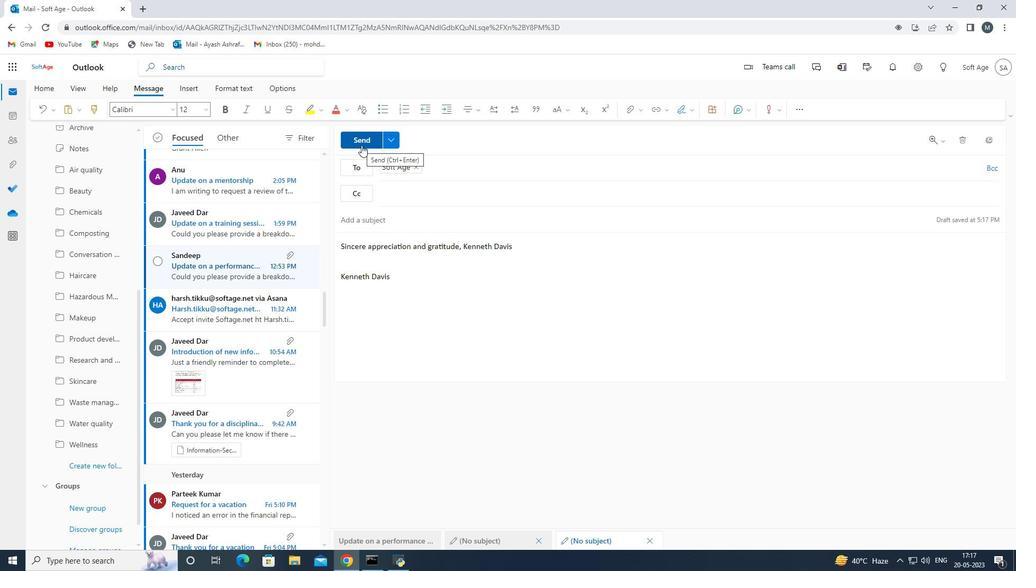 
Action: Mouse moved to (484, 325)
Screenshot: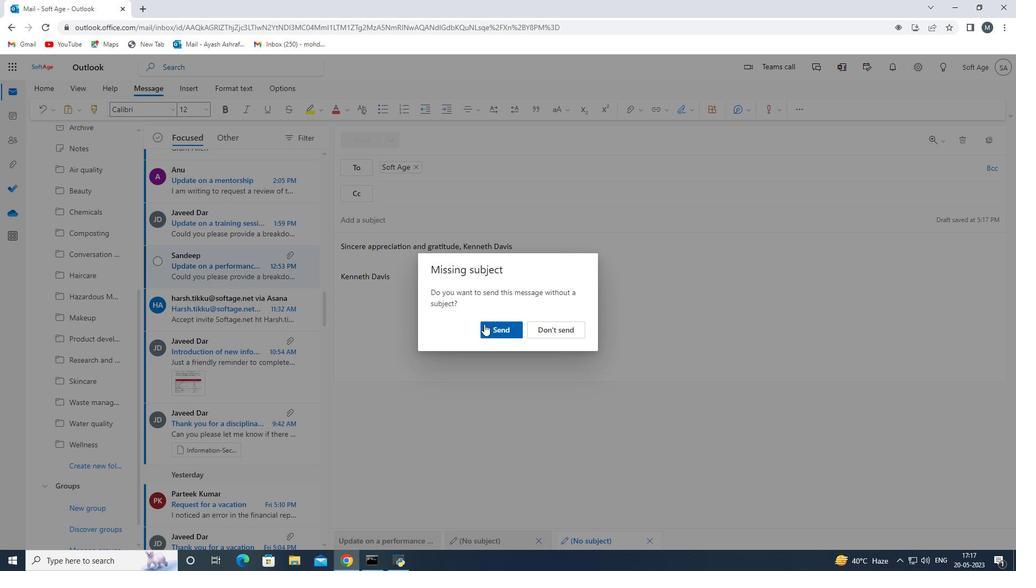 
Action: Mouse pressed left at (484, 325)
Screenshot: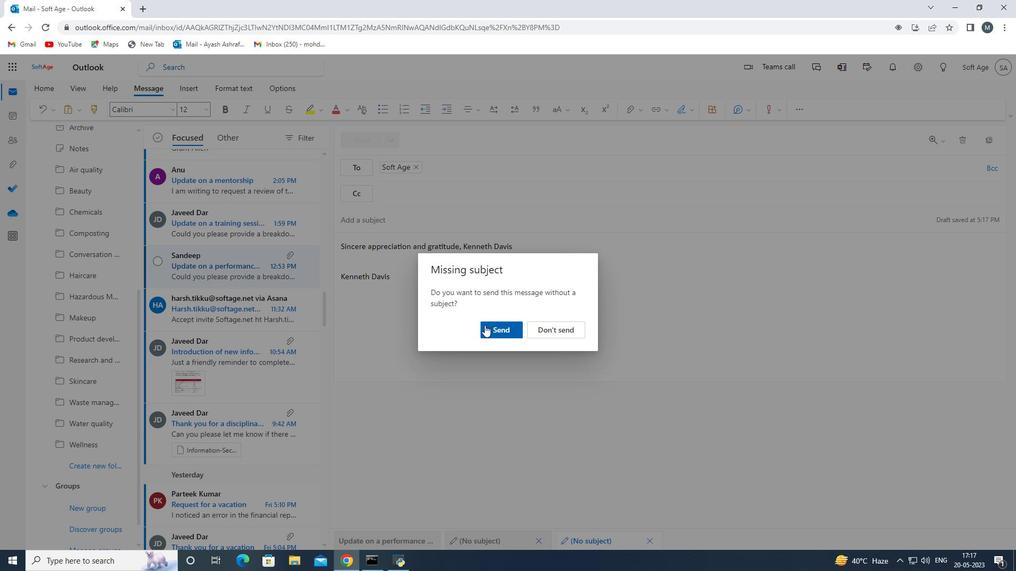 
